 Task: Add Ancient Healing Clay Deep Facial Cleanser to the cart.
Action: Mouse moved to (254, 123)
Screenshot: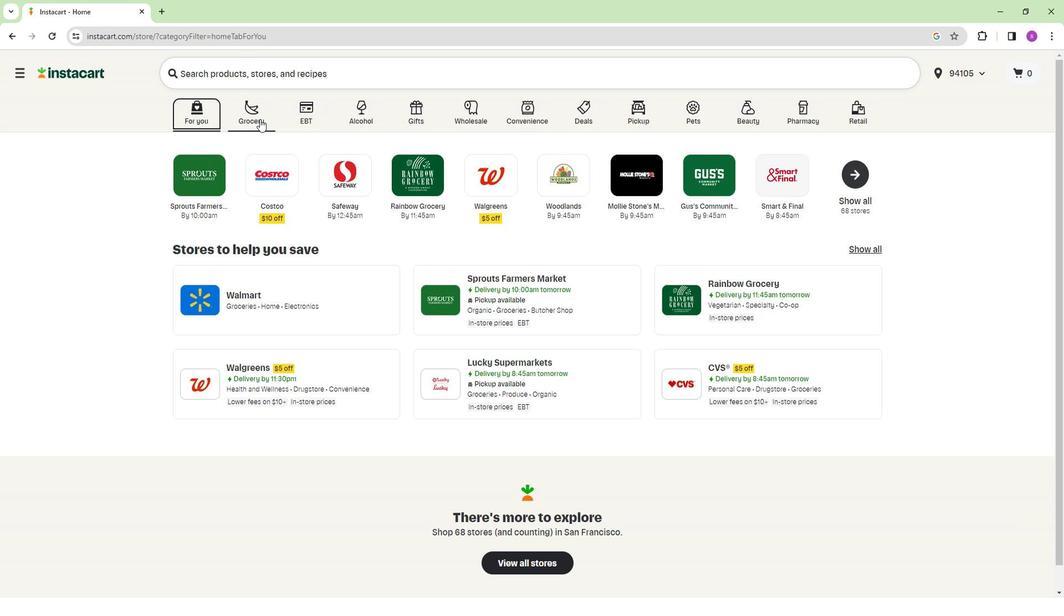 
Action: Mouse pressed left at (254, 123)
Screenshot: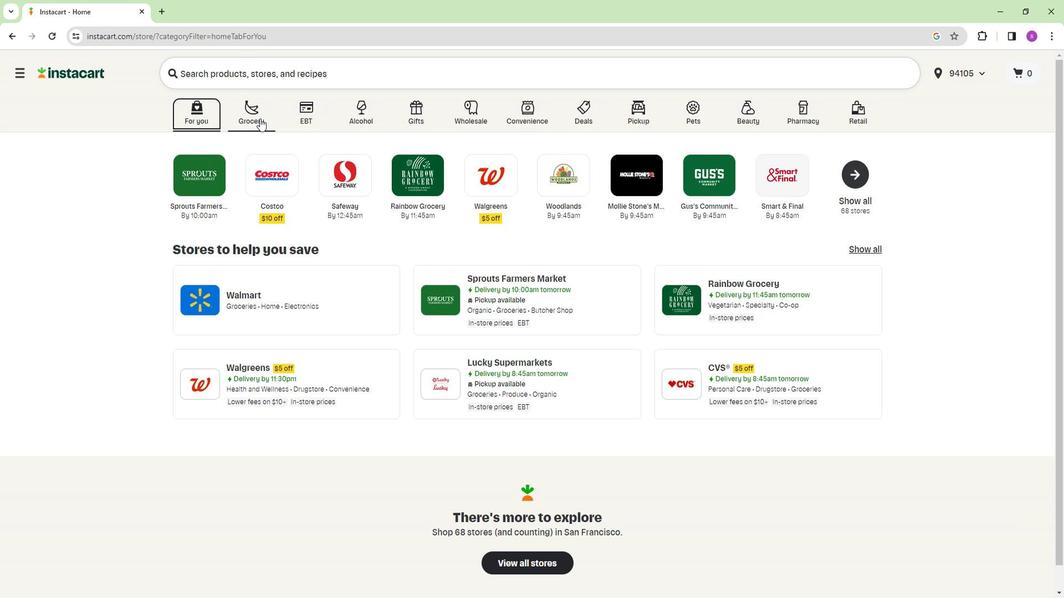 
Action: Mouse moved to (674, 188)
Screenshot: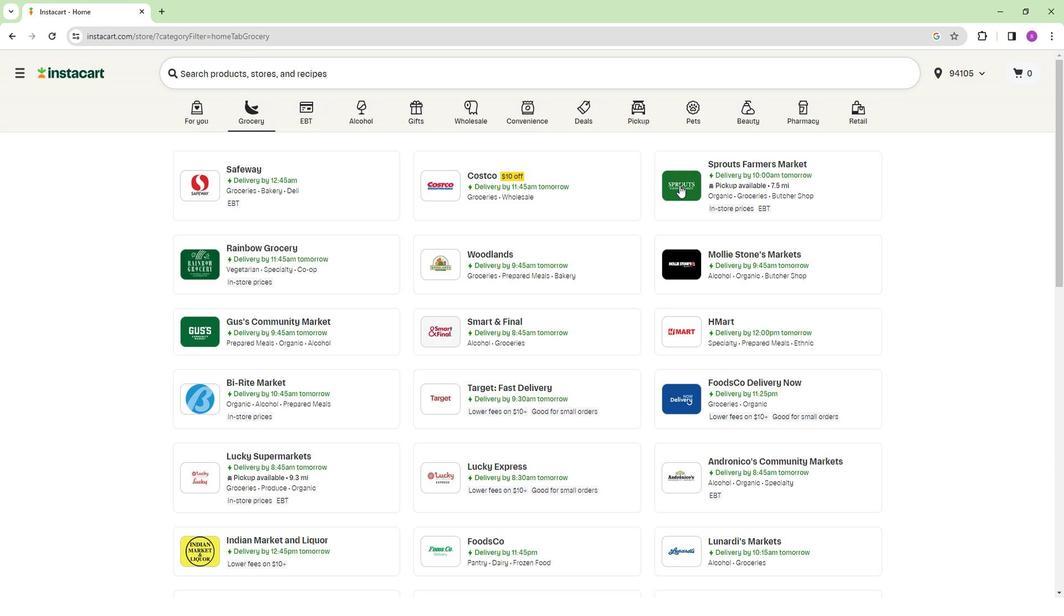 
Action: Mouse pressed left at (674, 188)
Screenshot: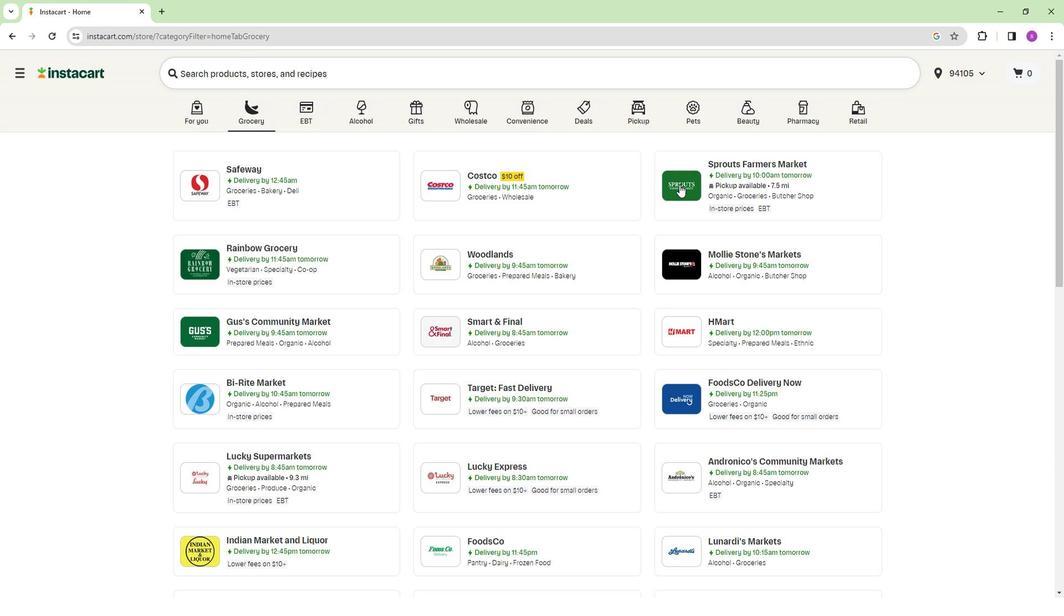 
Action: Mouse moved to (86, 329)
Screenshot: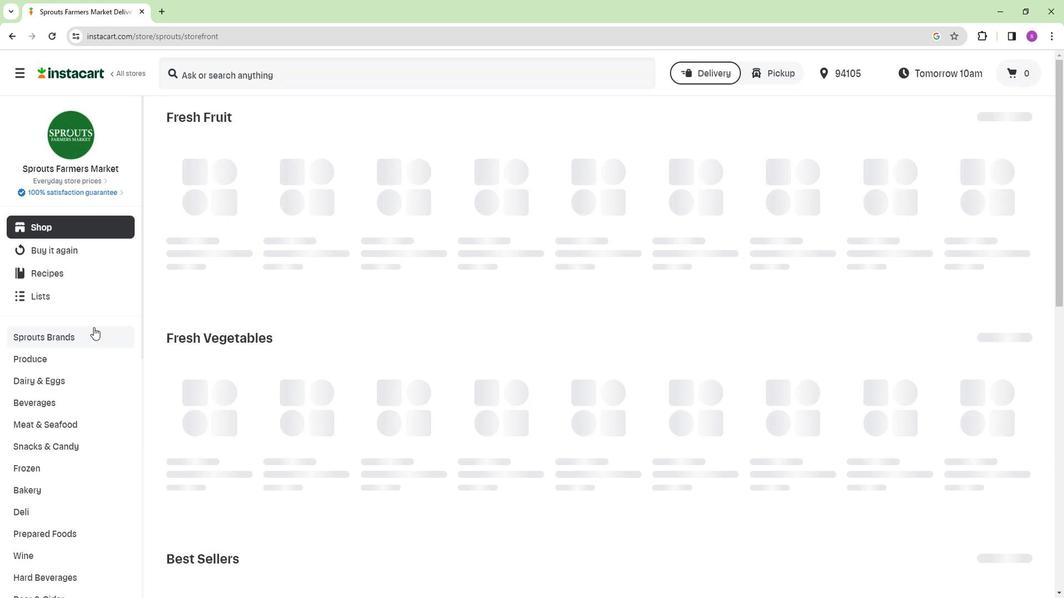 
Action: Mouse scrolled (86, 329) with delta (0, 0)
Screenshot: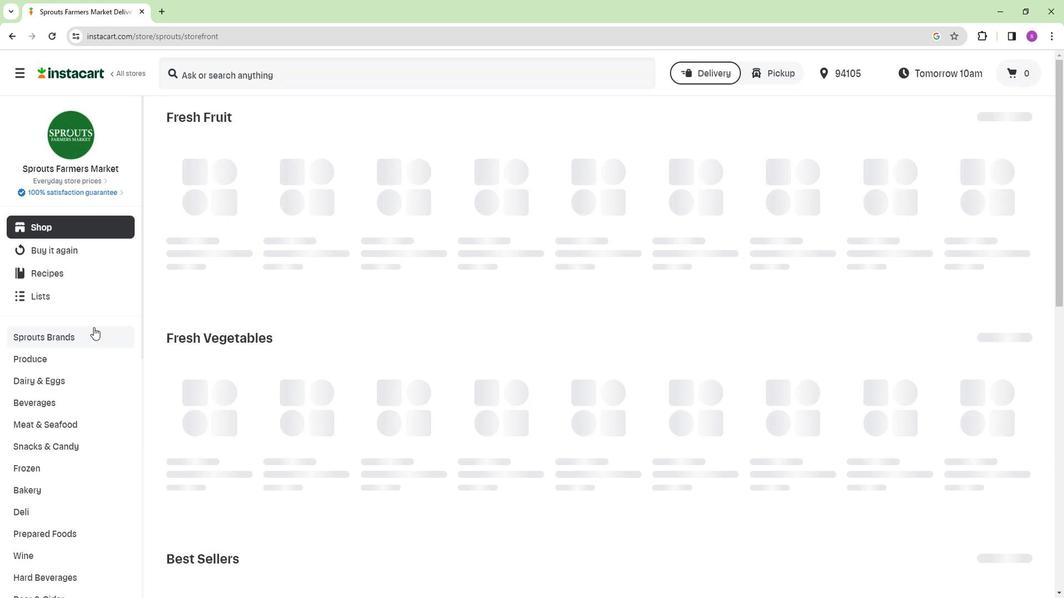 
Action: Mouse moved to (85, 329)
Screenshot: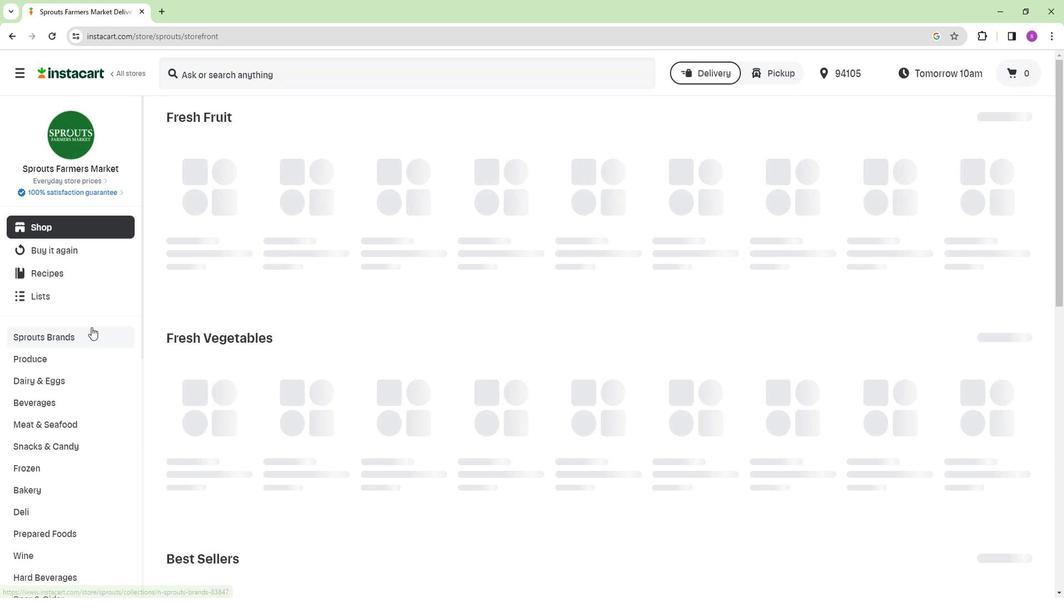 
Action: Mouse scrolled (85, 329) with delta (0, 0)
Screenshot: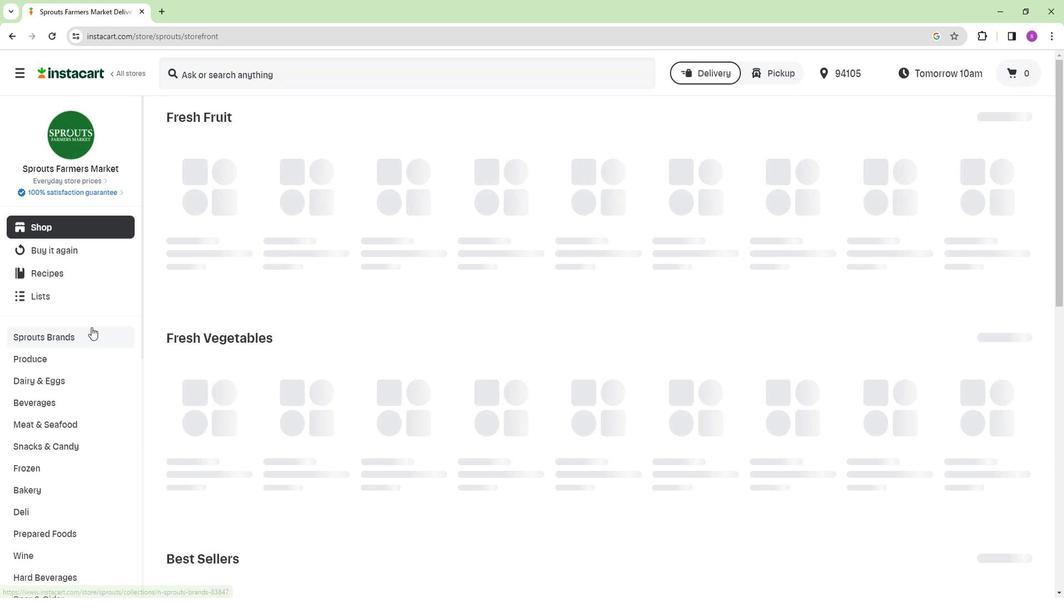 
Action: Mouse moved to (78, 325)
Screenshot: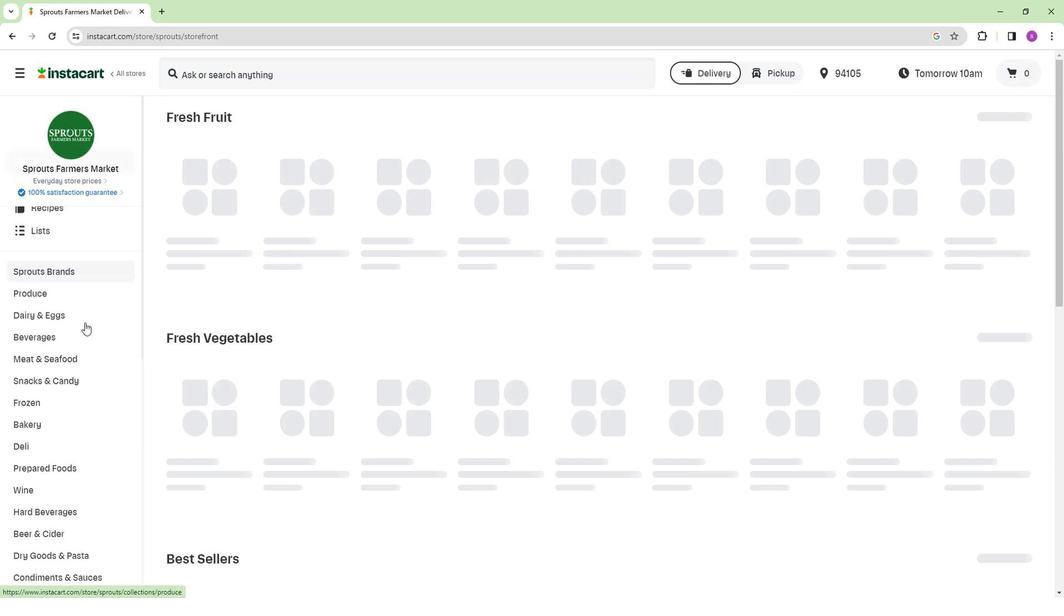 
Action: Mouse scrolled (78, 324) with delta (0, 0)
Screenshot: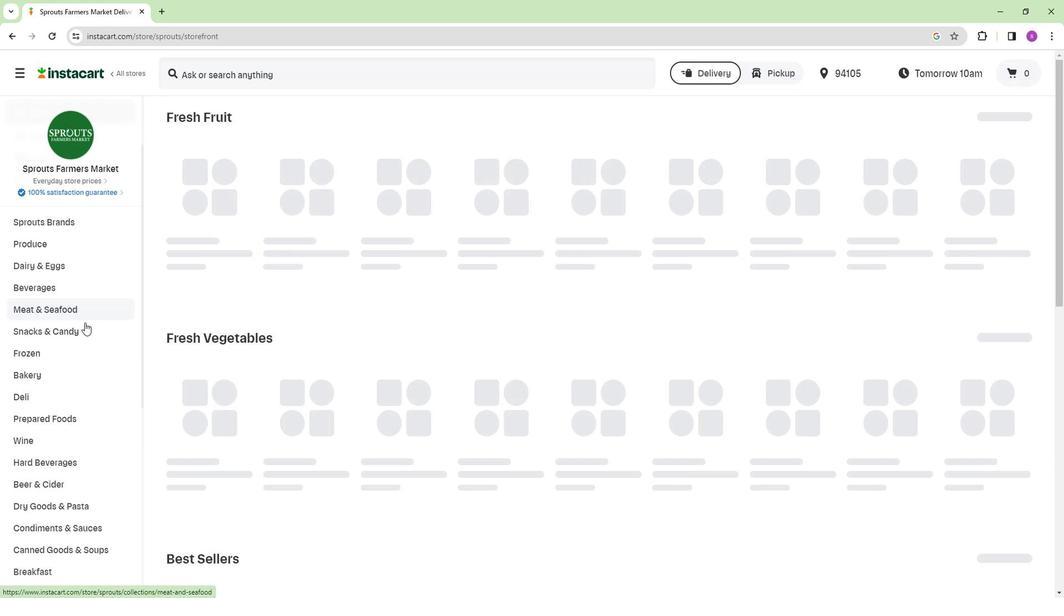 
Action: Mouse scrolled (78, 324) with delta (0, 0)
Screenshot: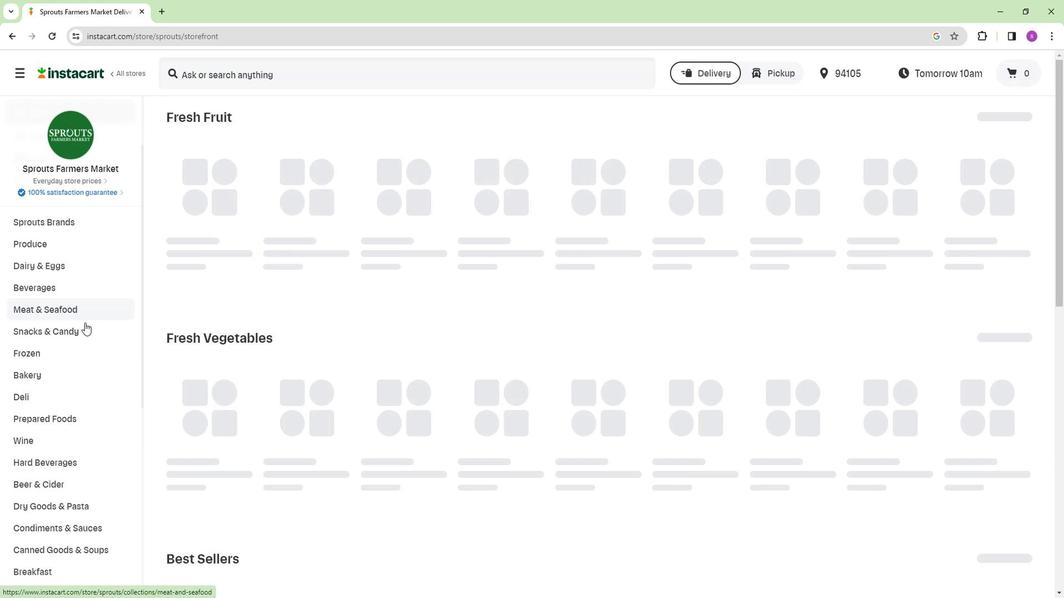 
Action: Mouse scrolled (78, 324) with delta (0, 0)
Screenshot: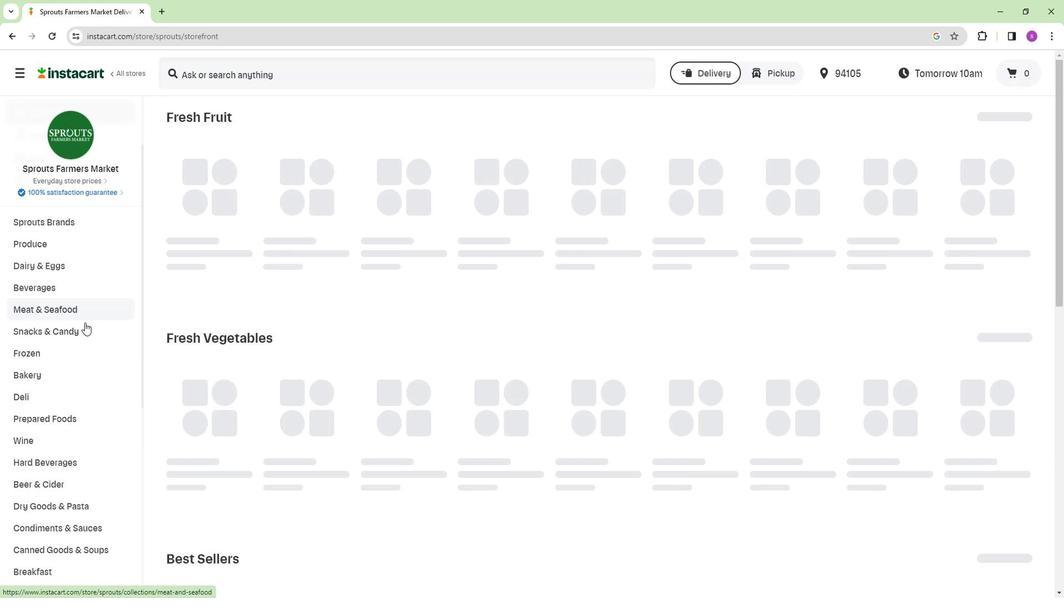 
Action: Mouse moved to (68, 506)
Screenshot: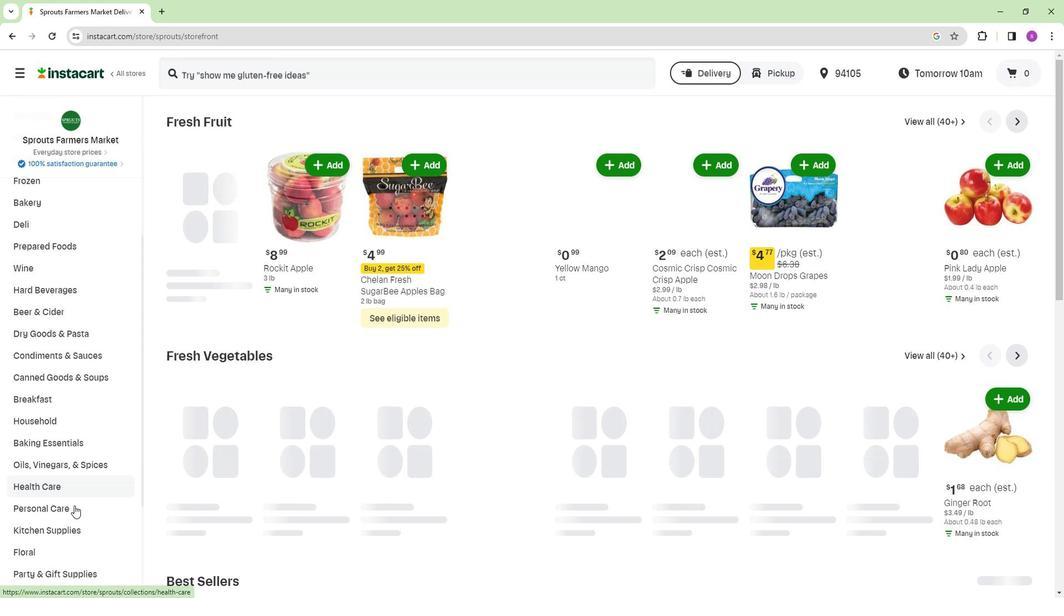 
Action: Mouse pressed left at (68, 506)
Screenshot: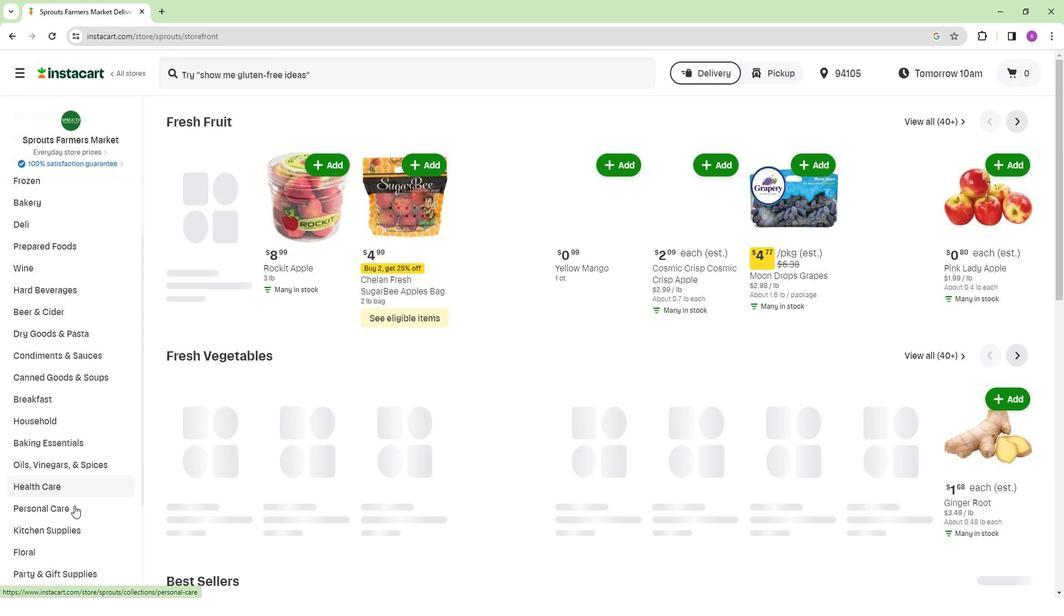 
Action: Mouse moved to (584, 154)
Screenshot: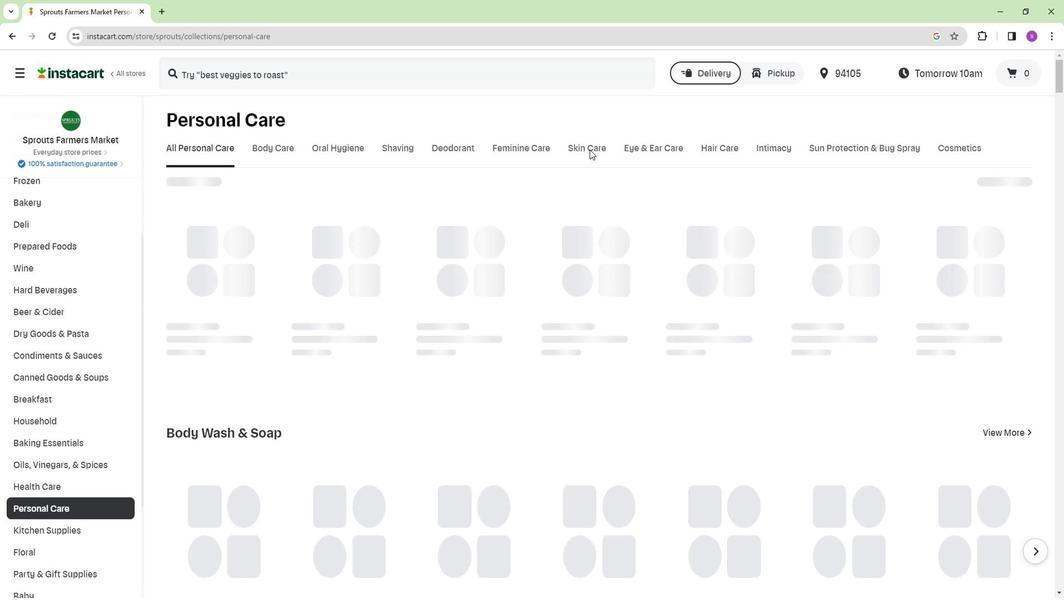 
Action: Mouse pressed left at (584, 154)
Screenshot: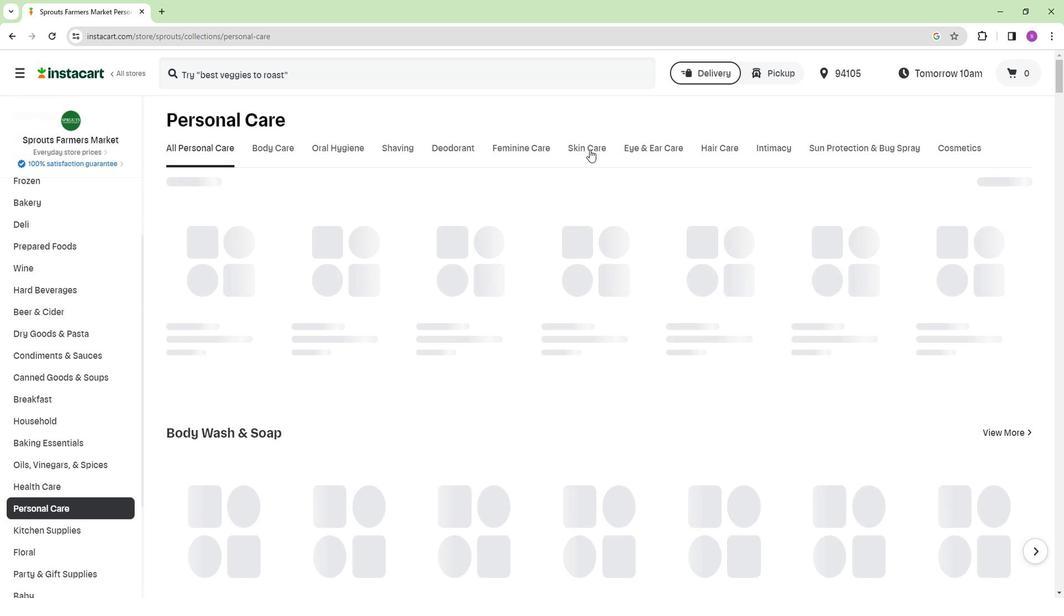 
Action: Mouse moved to (251, 200)
Screenshot: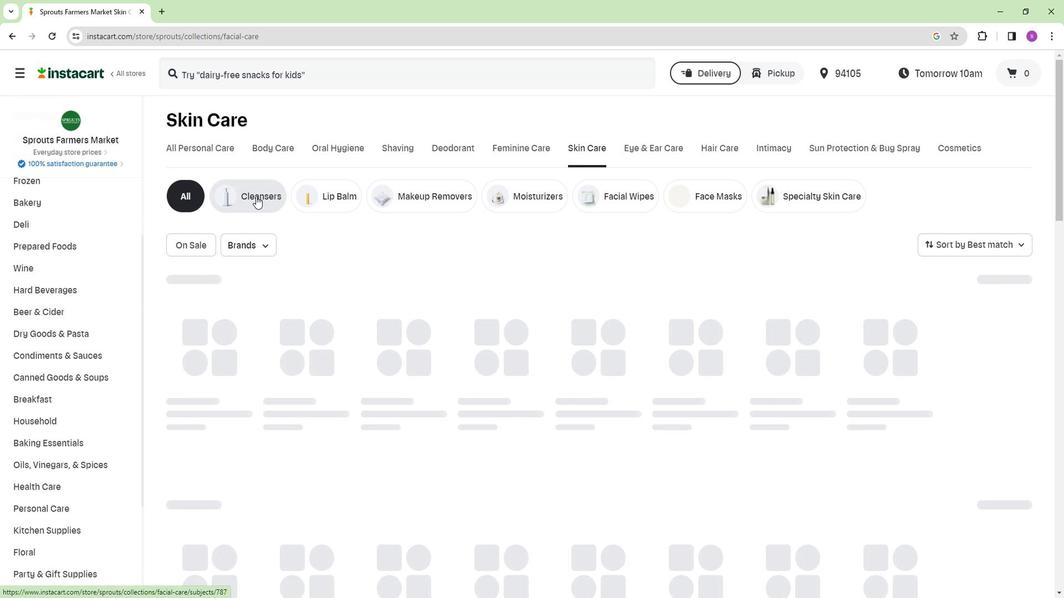 
Action: Mouse pressed left at (251, 200)
Screenshot: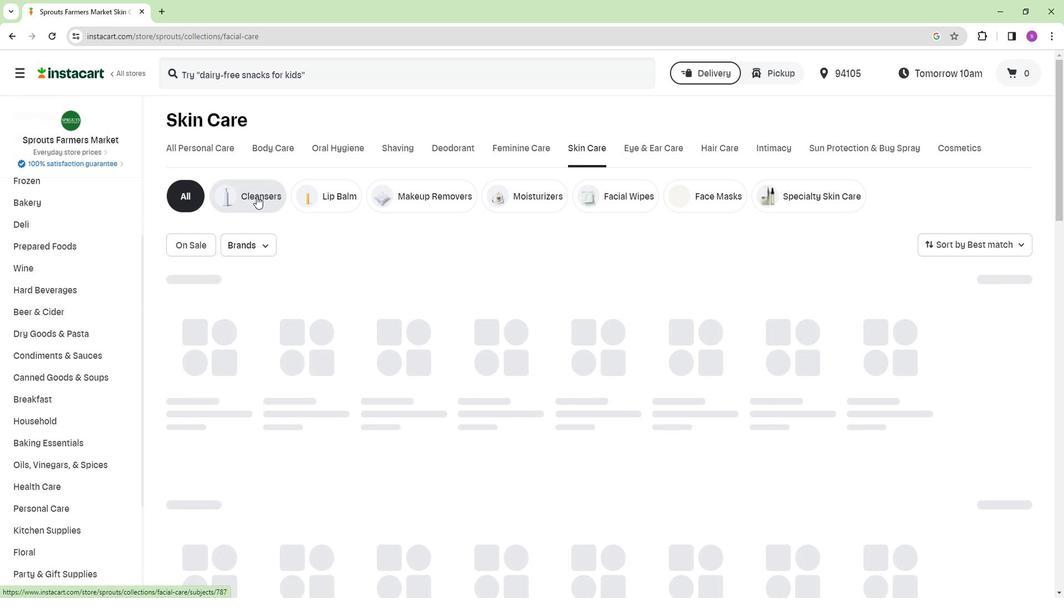 
Action: Mouse moved to (306, 80)
Screenshot: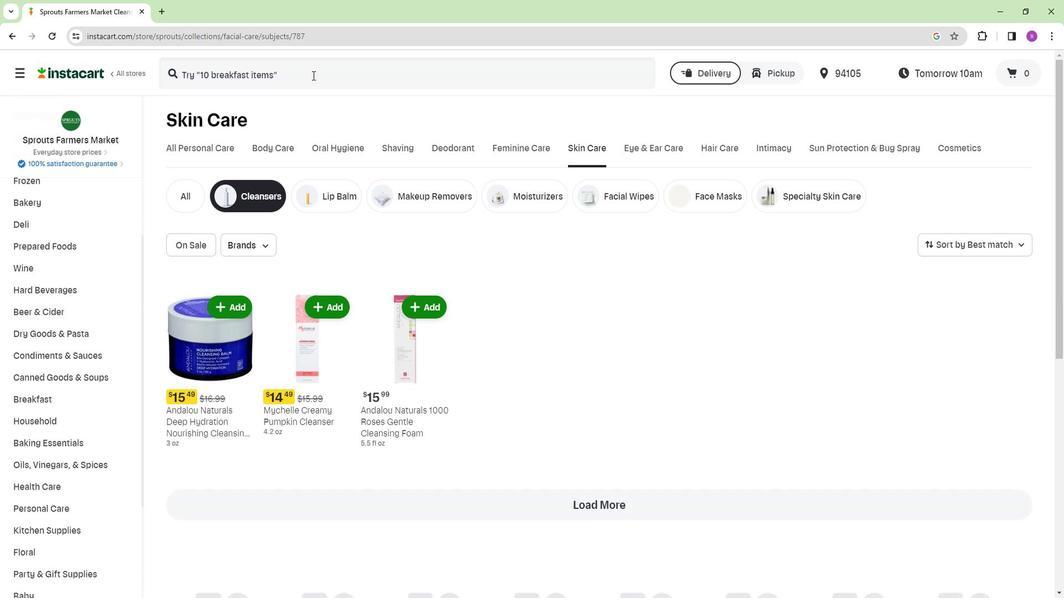 
Action: Mouse pressed left at (306, 80)
Screenshot: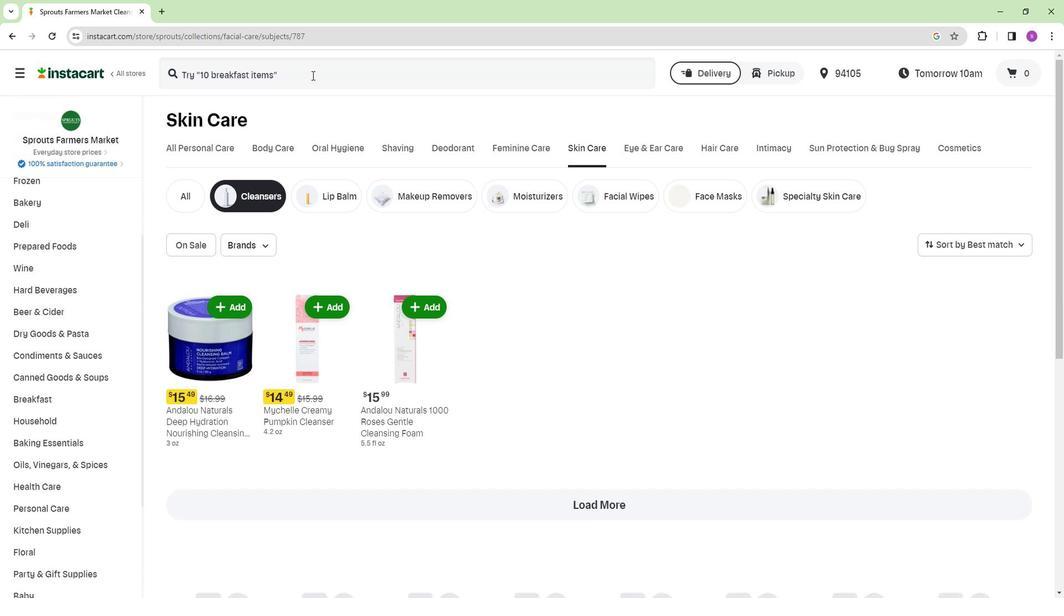 
Action: Key pressed <Key.shift>Ancient<Key.space><Key.shift>Healing<Key.space><Key.shift>Clay<Key.space><Key.shift>Deep<Key.space><Key.shift>facial<Key.space><Key.shift>Cleanser<Key.enter>
Screenshot: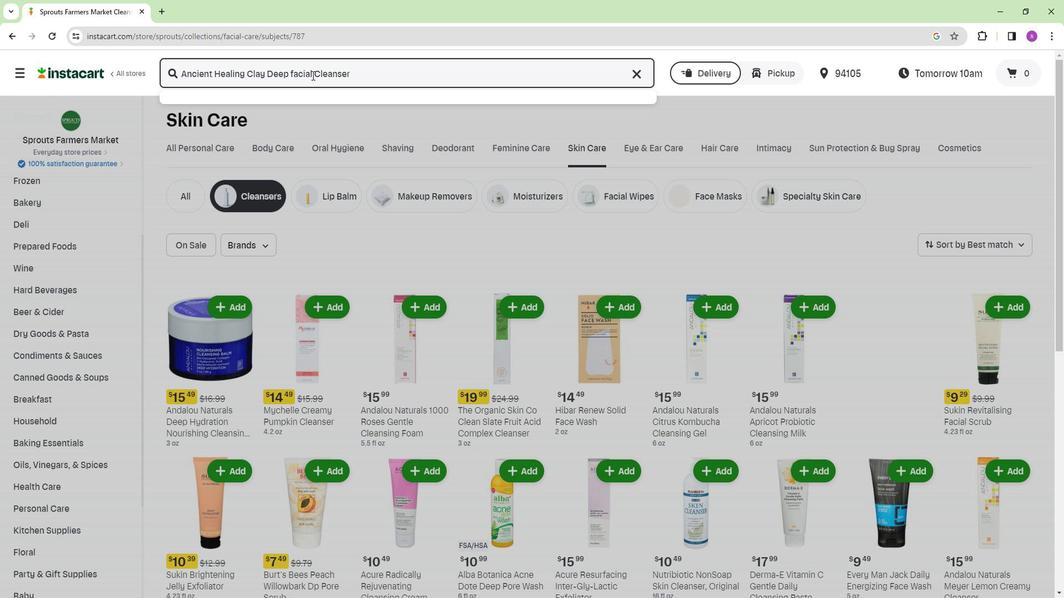 
Action: Mouse moved to (345, 254)
Screenshot: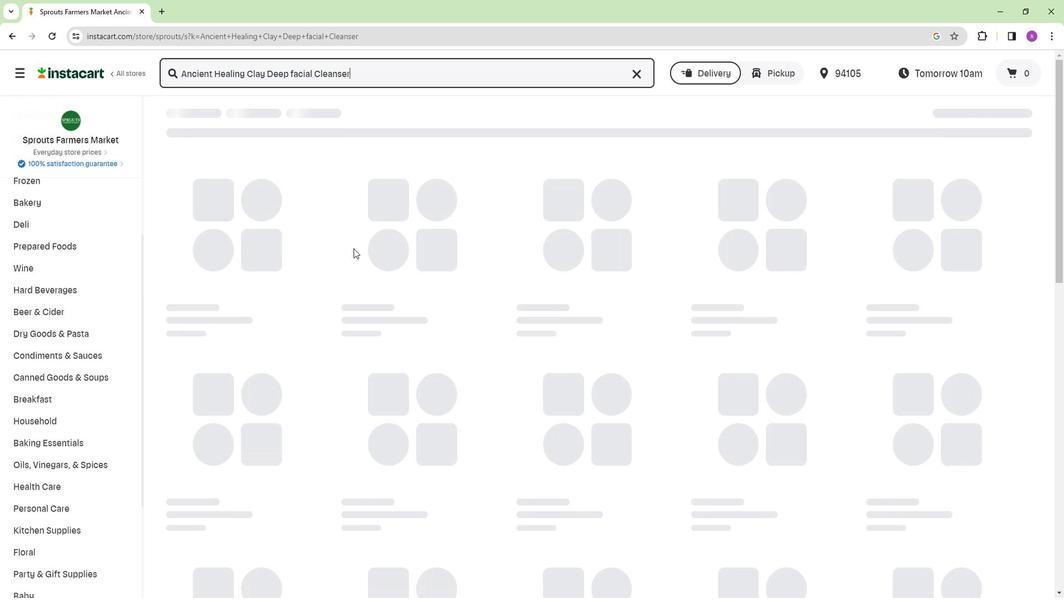 
Action: Mouse scrolled (345, 253) with delta (0, 0)
Screenshot: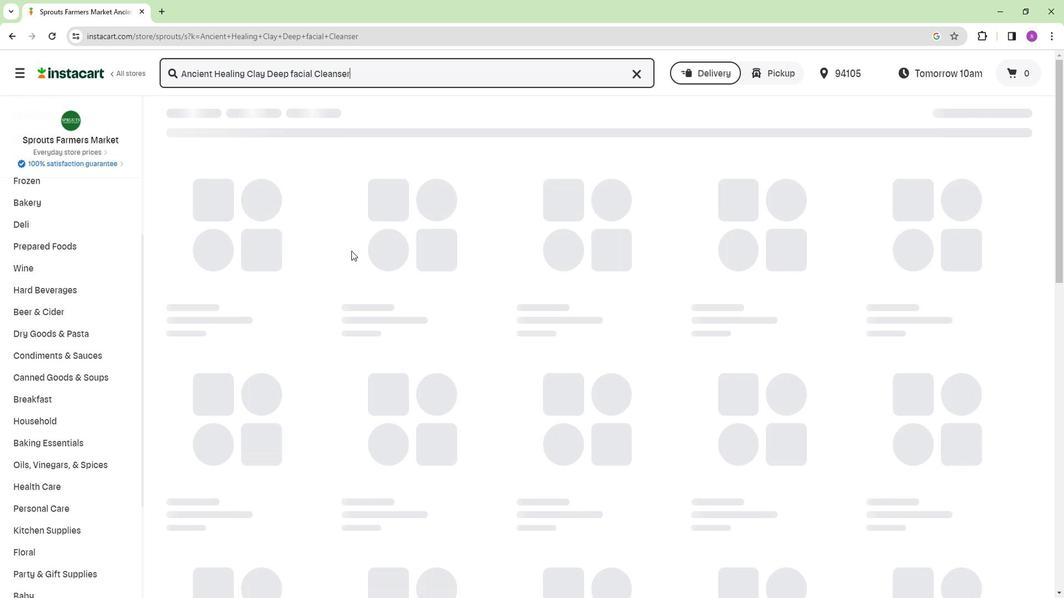 
Action: Mouse moved to (345, 271)
Screenshot: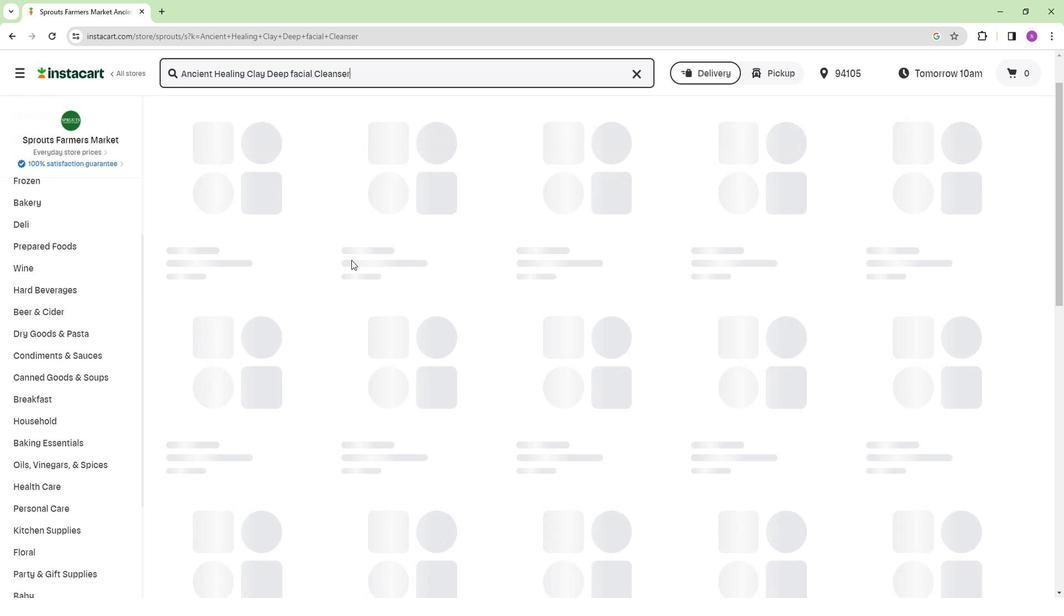 
Action: Mouse scrolled (345, 272) with delta (0, 0)
Screenshot: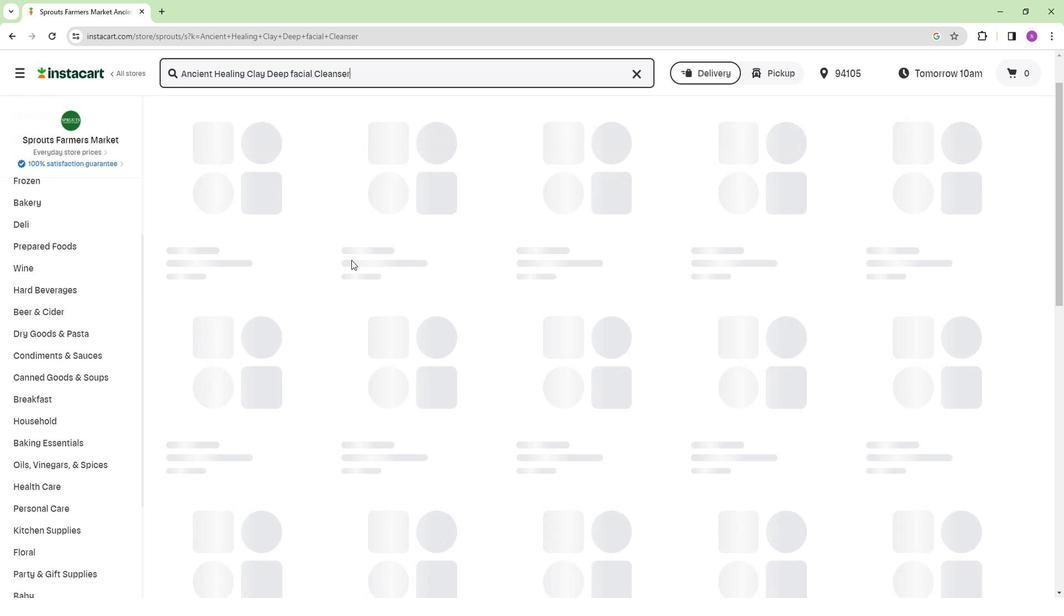 
Action: Mouse moved to (346, 292)
Screenshot: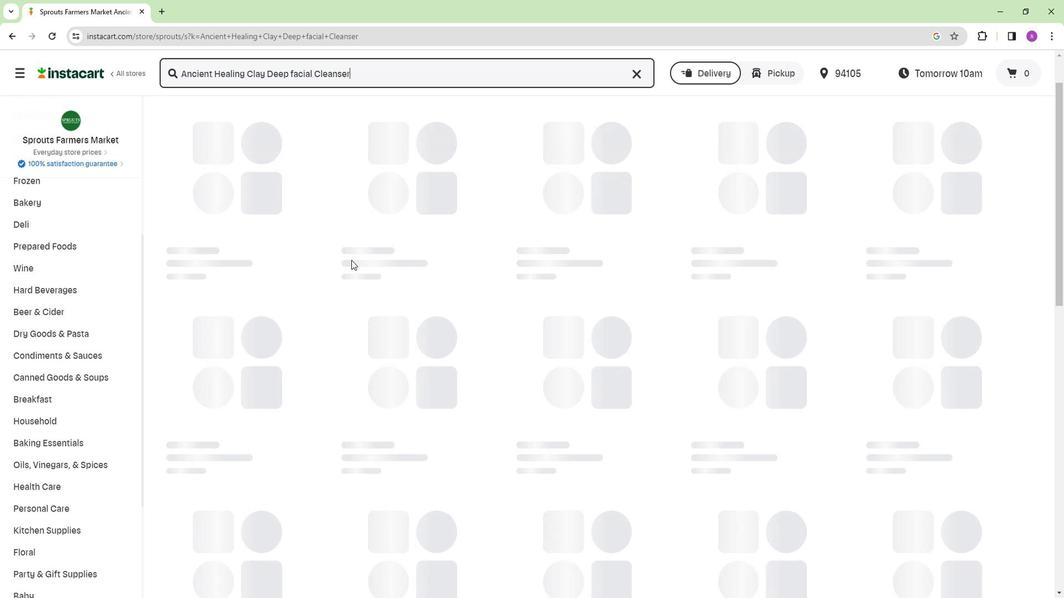 
Action: Mouse scrolled (346, 292) with delta (0, 0)
Screenshot: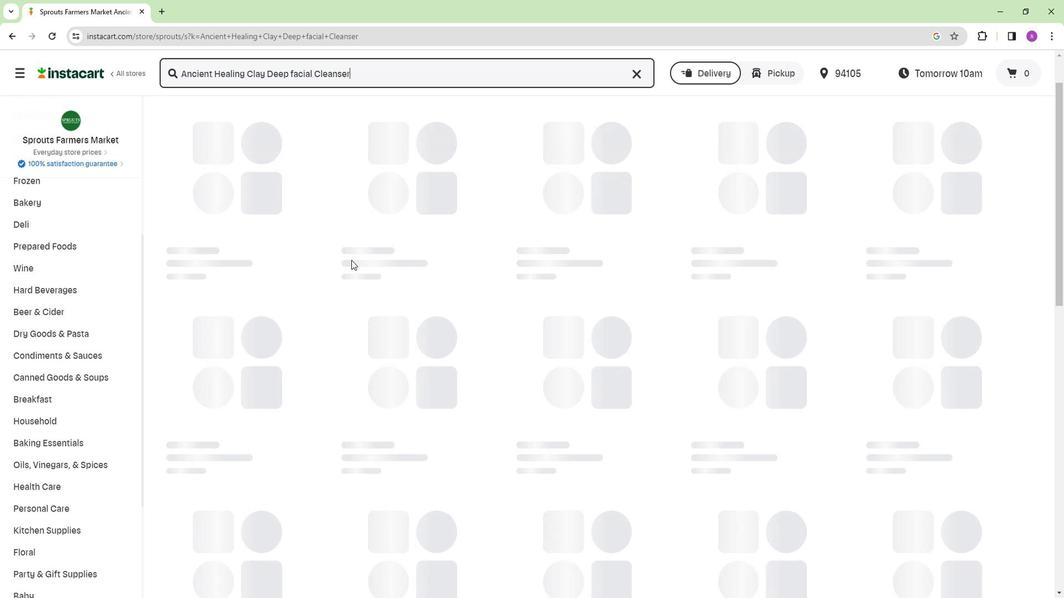 
Action: Mouse moved to (641, 198)
Screenshot: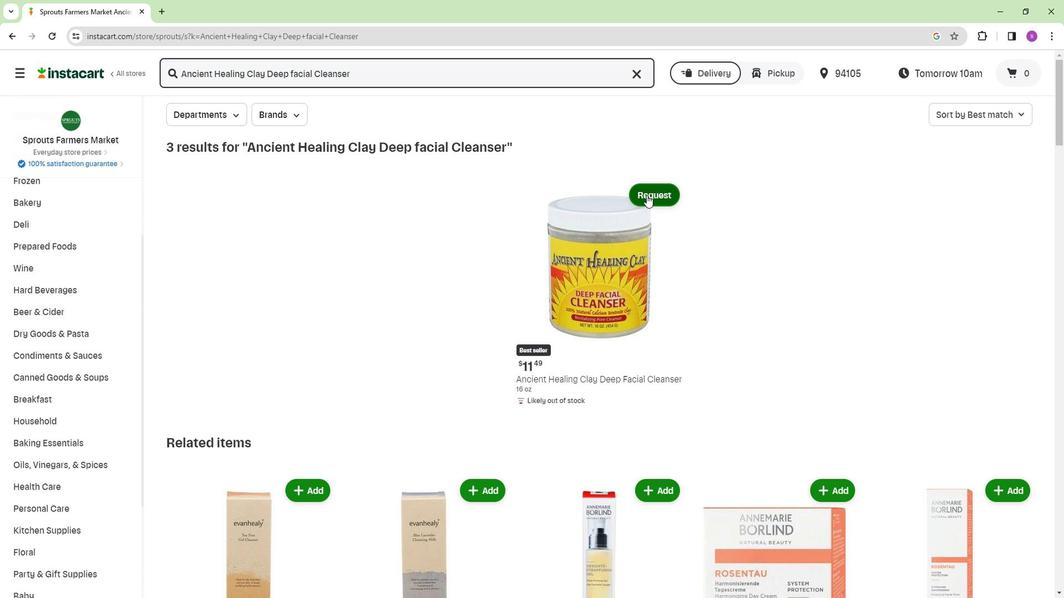 
Action: Mouse pressed left at (641, 198)
Screenshot: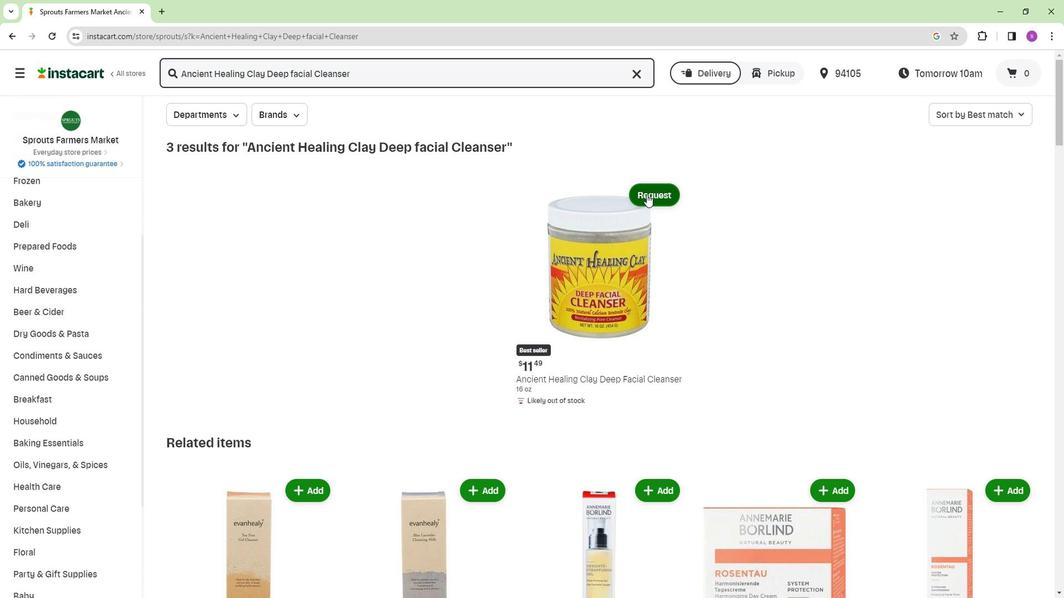 
Action: Mouse moved to (568, 477)
Screenshot: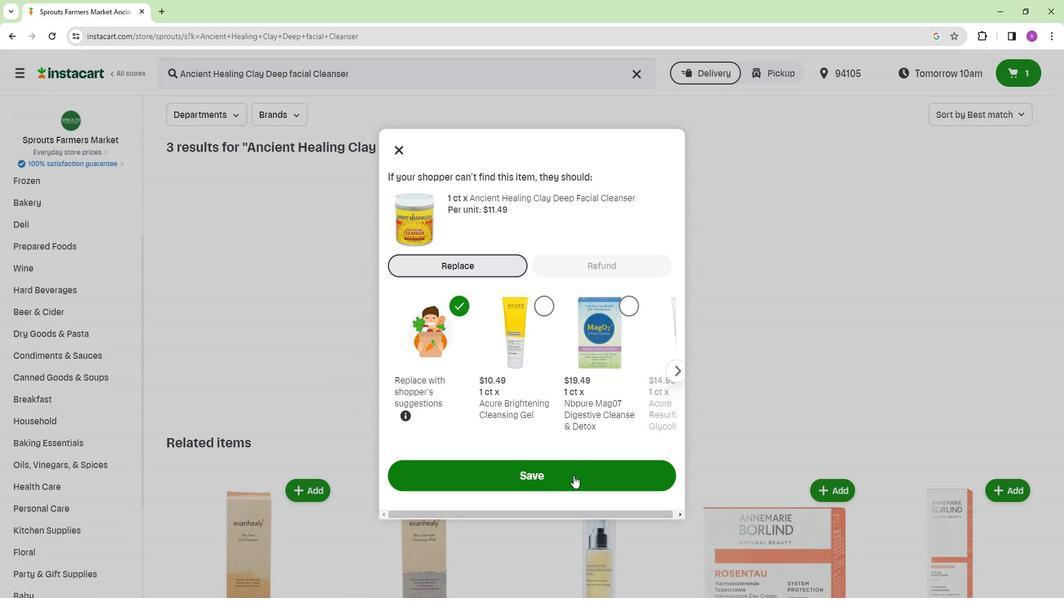 
Action: Mouse pressed left at (568, 477)
Screenshot: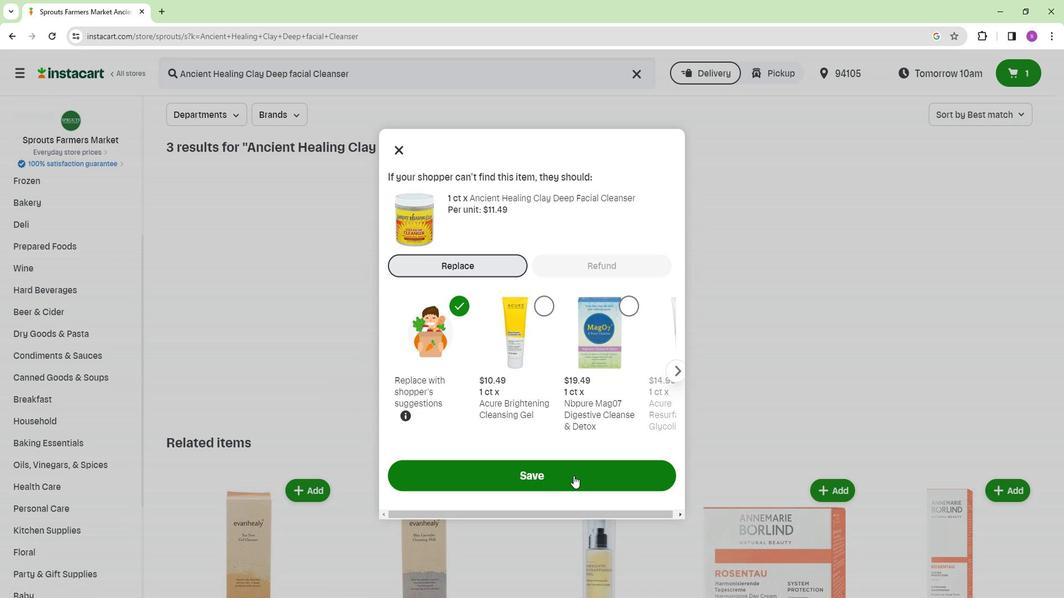 
Action: Mouse moved to (705, 243)
Screenshot: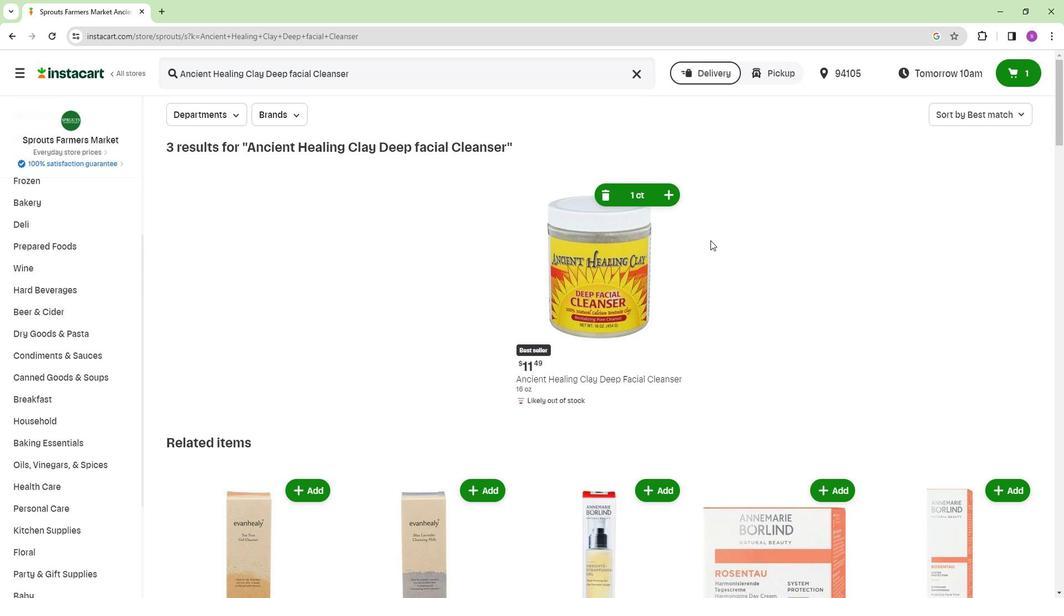
